 Task: Share a custom map of the best kite-flying spots in the Outer Banks, North Carolina.
Action: Mouse moved to (156, 62)
Screenshot: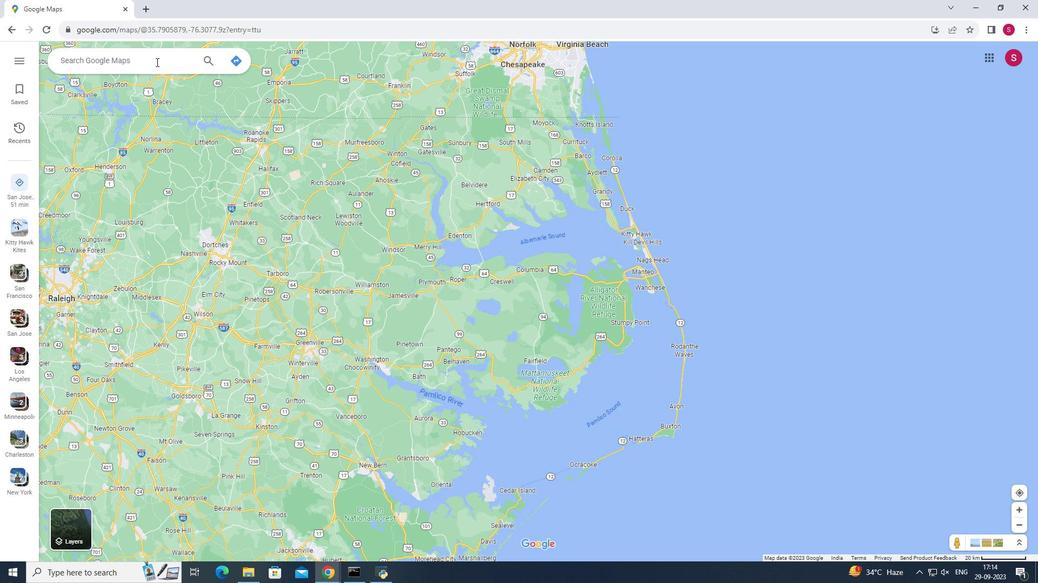 
Action: Mouse pressed left at (156, 62)
Screenshot: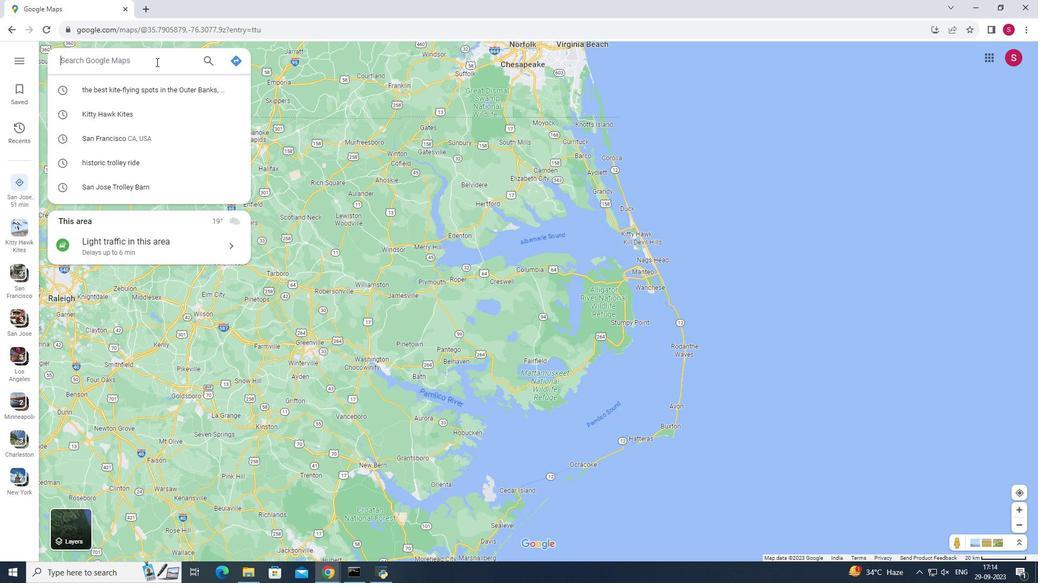 
Action: Key pressed <Key.shift><Key.shift>The<Key.space>best<Key.space>kite<Key.space><Key.backspace><Key.space>flying<Key.space>d<Key.backspace>spots<Key.space>in<Key.space><Key.shift>Outer<Key.space><Key.shift>Banks,<Key.space><Key.shift>North<Key.space><Key.shift>Ca
Screenshot: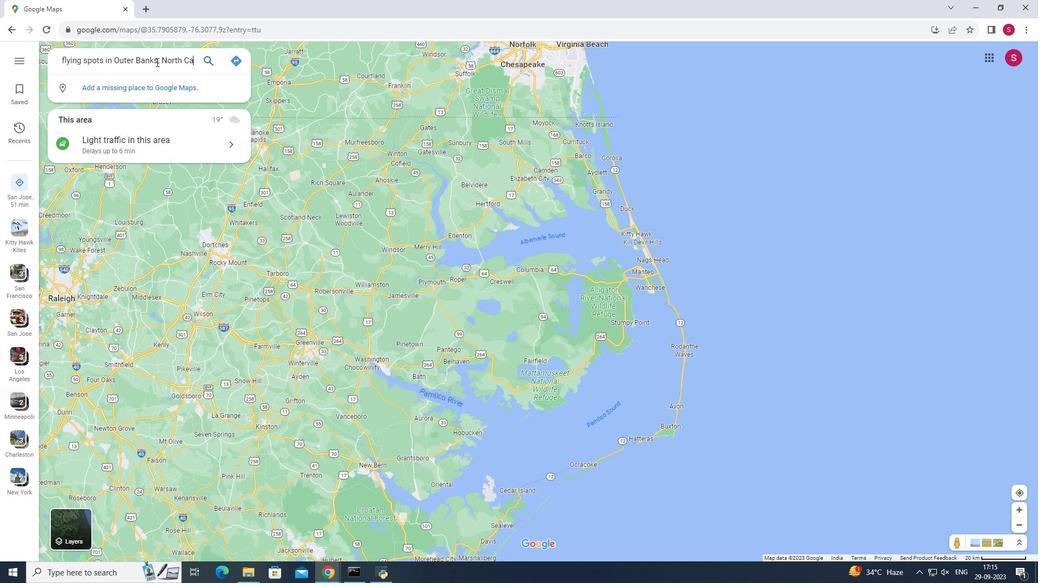 
Action: Mouse moved to (157, 65)
Screenshot: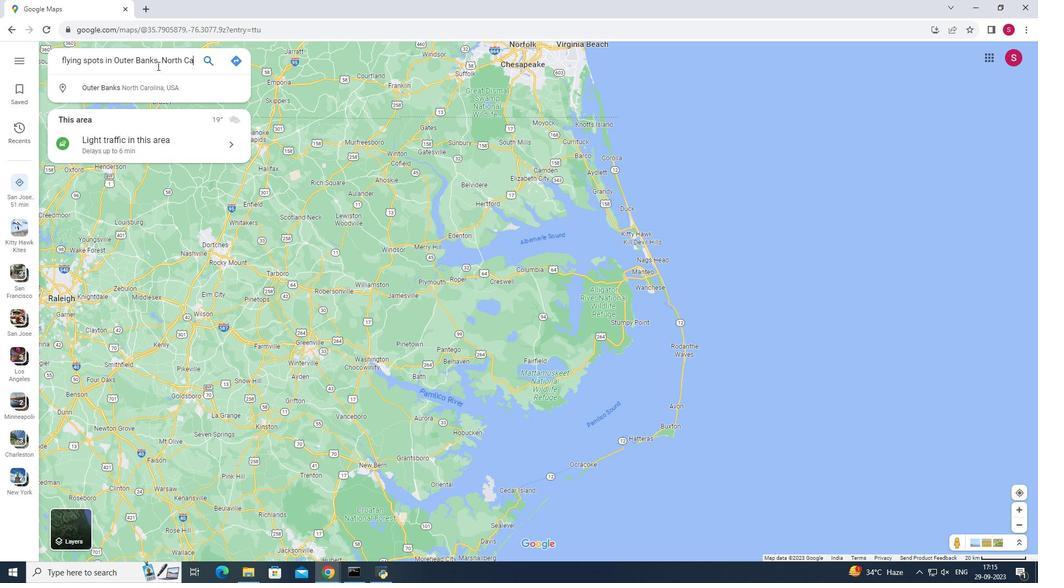 
Action: Key pressed roli
Screenshot: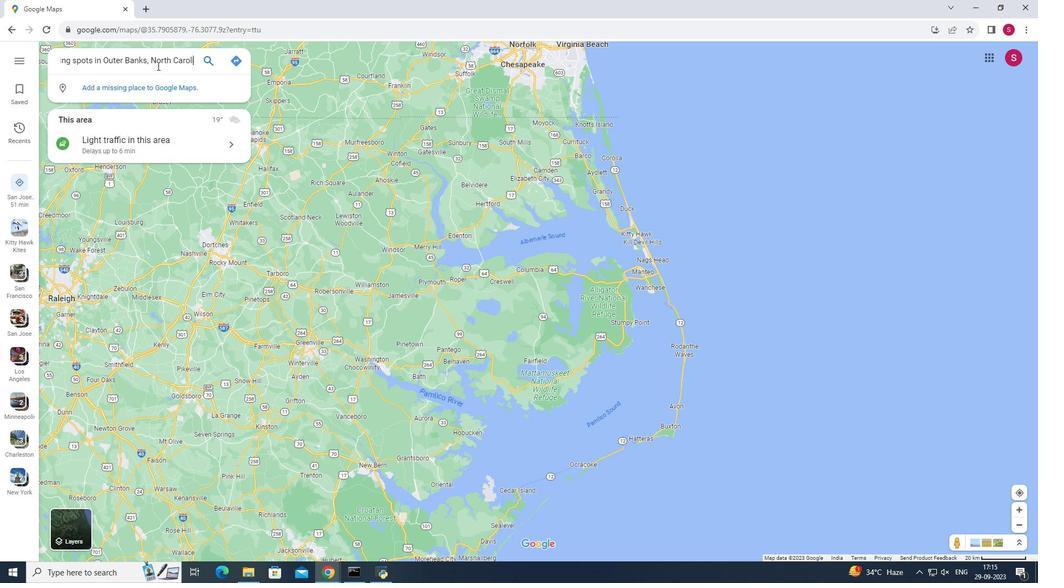 
Action: Mouse moved to (161, 69)
Screenshot: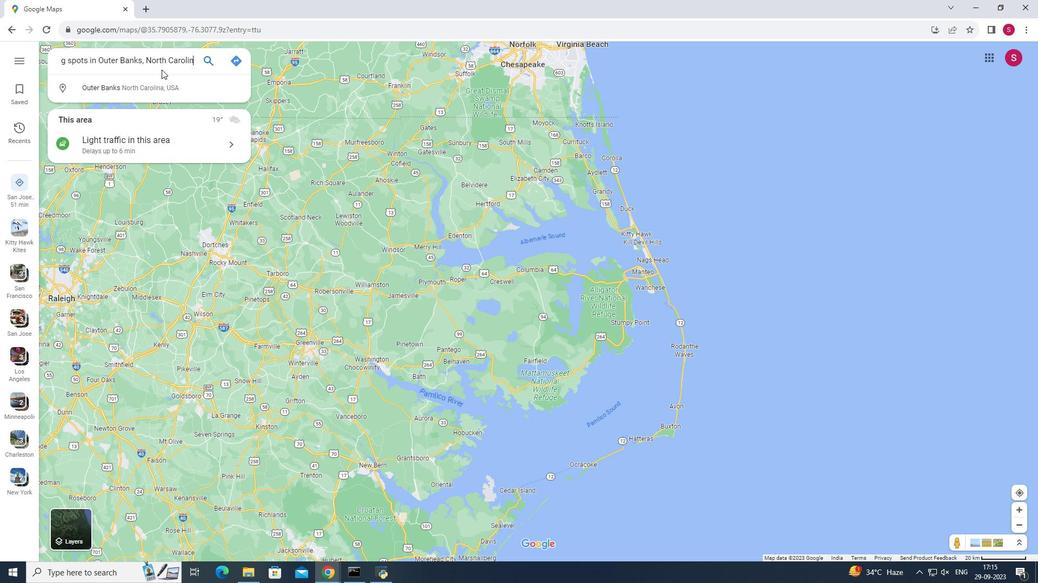 
Action: Key pressed n
Screenshot: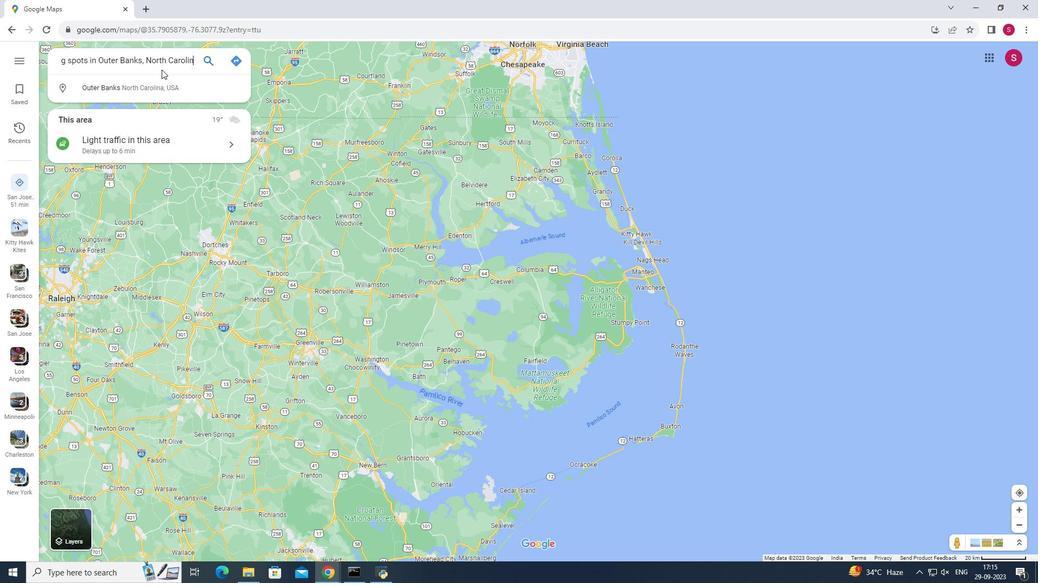 
Action: Mouse moved to (161, 70)
Screenshot: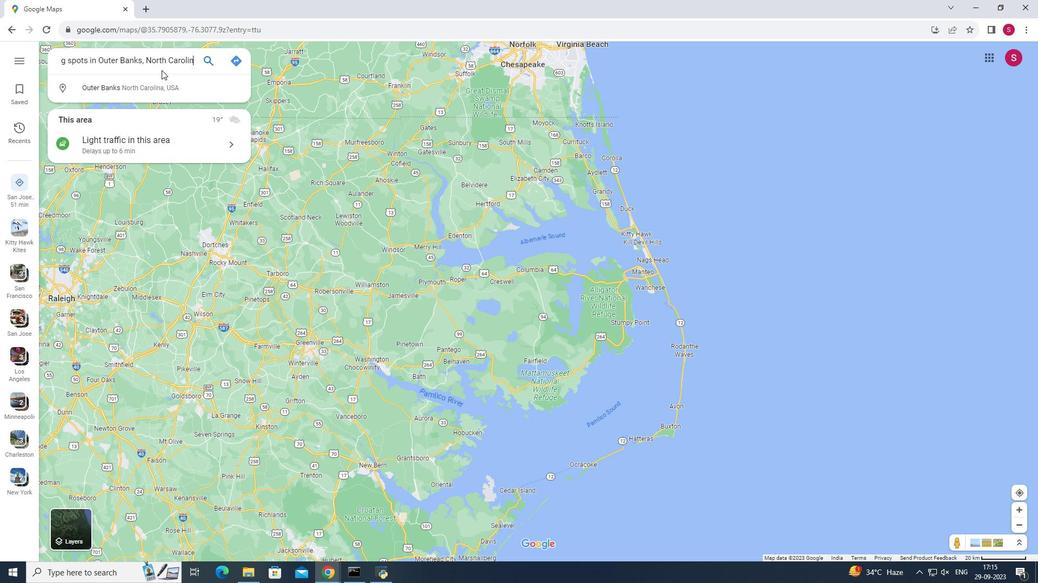 
Action: Key pressed a
Screenshot: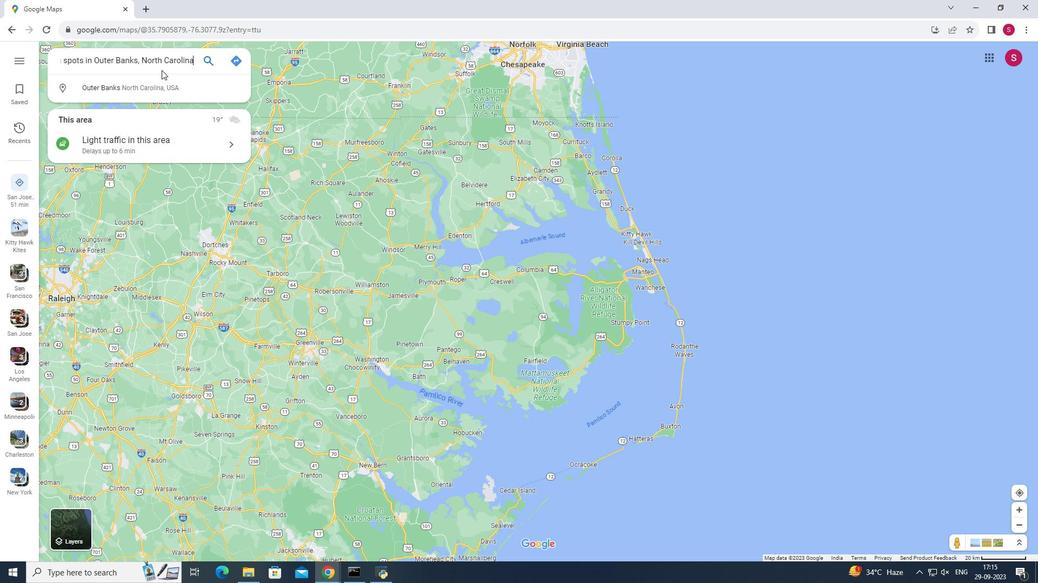
Action: Mouse moved to (164, 71)
Screenshot: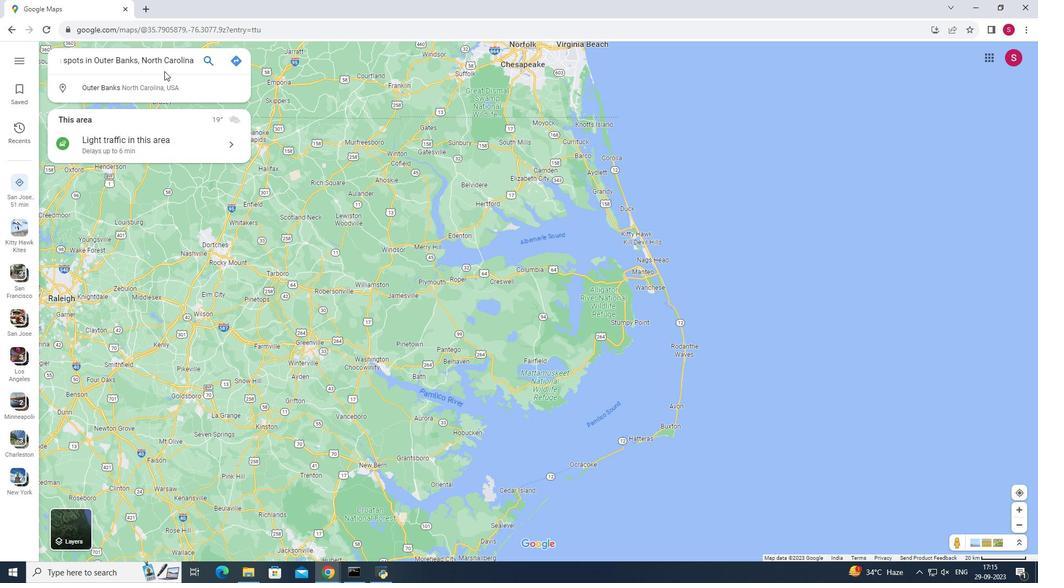 
Action: Key pressed <Key.enter>
Screenshot: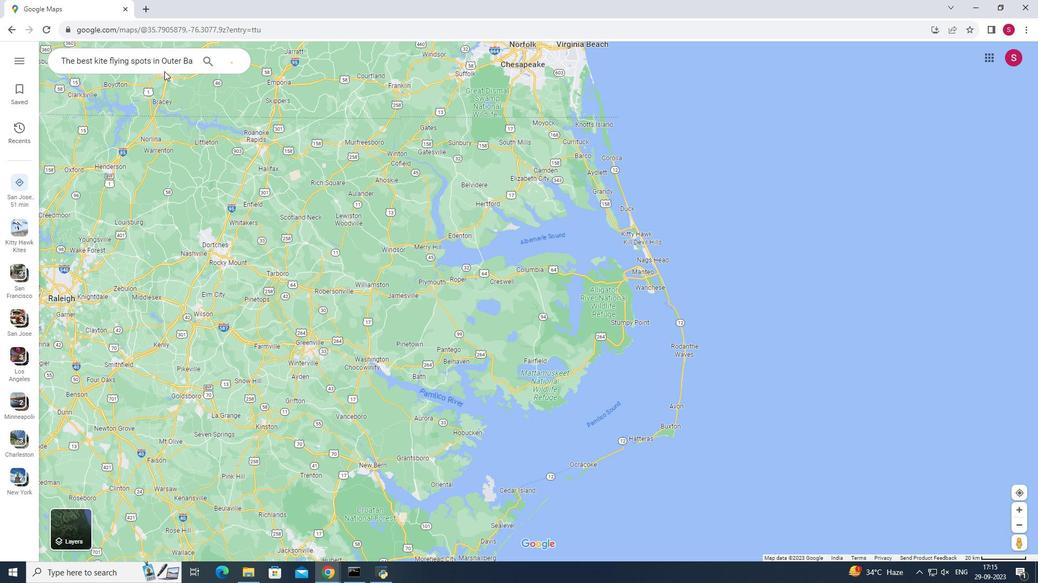 
Action: Mouse moved to (152, 117)
Screenshot: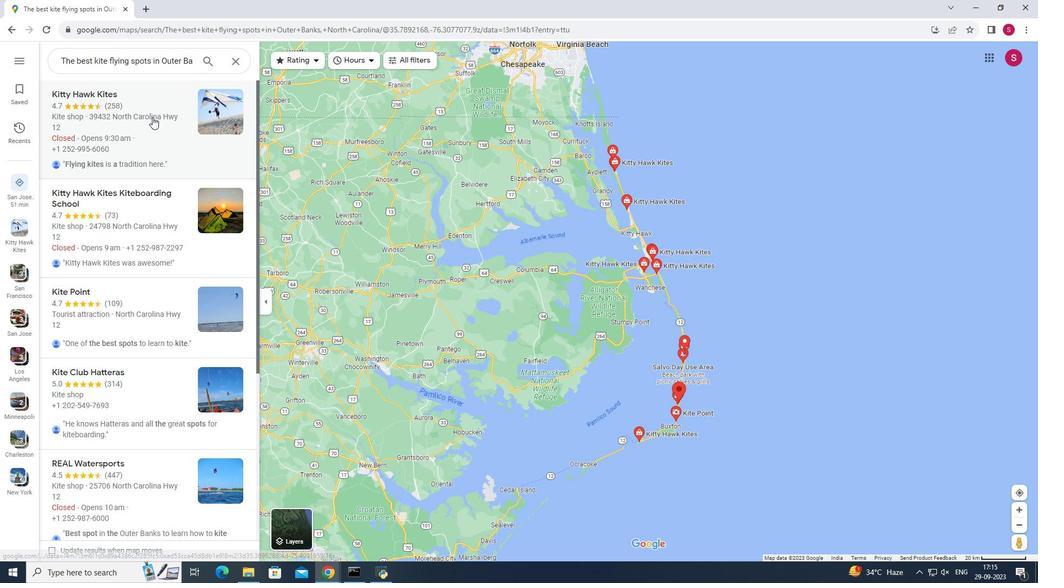 
Action: Mouse pressed left at (152, 117)
Screenshot: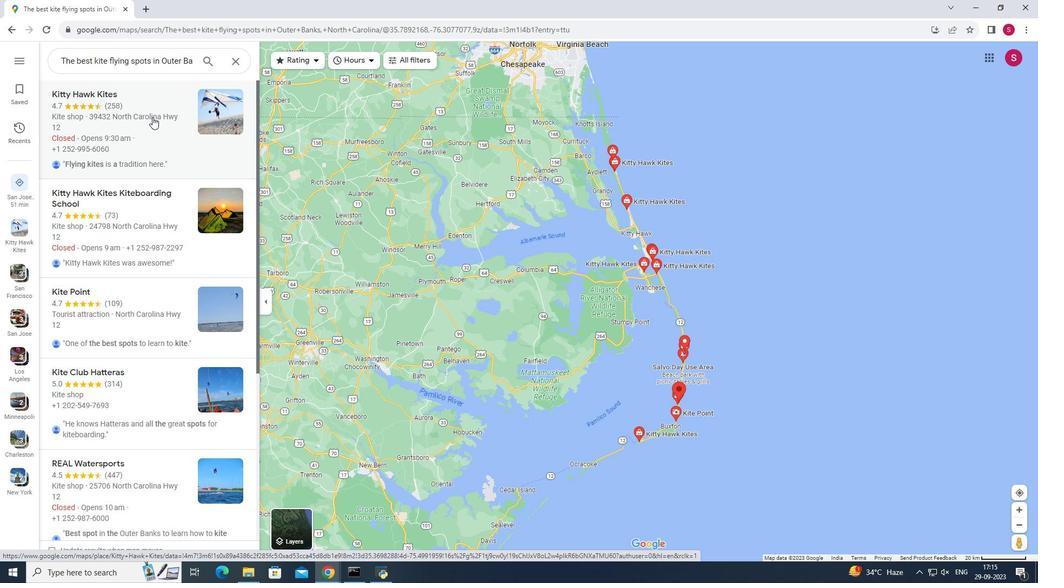 
Action: Mouse moved to (454, 303)
Screenshot: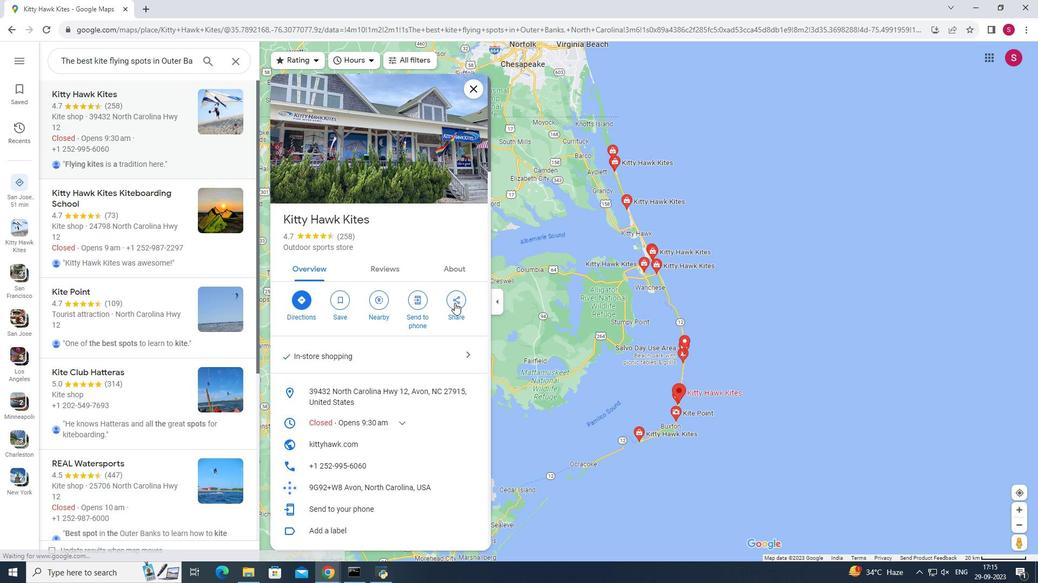 
Action: Mouse pressed left at (454, 303)
Screenshot: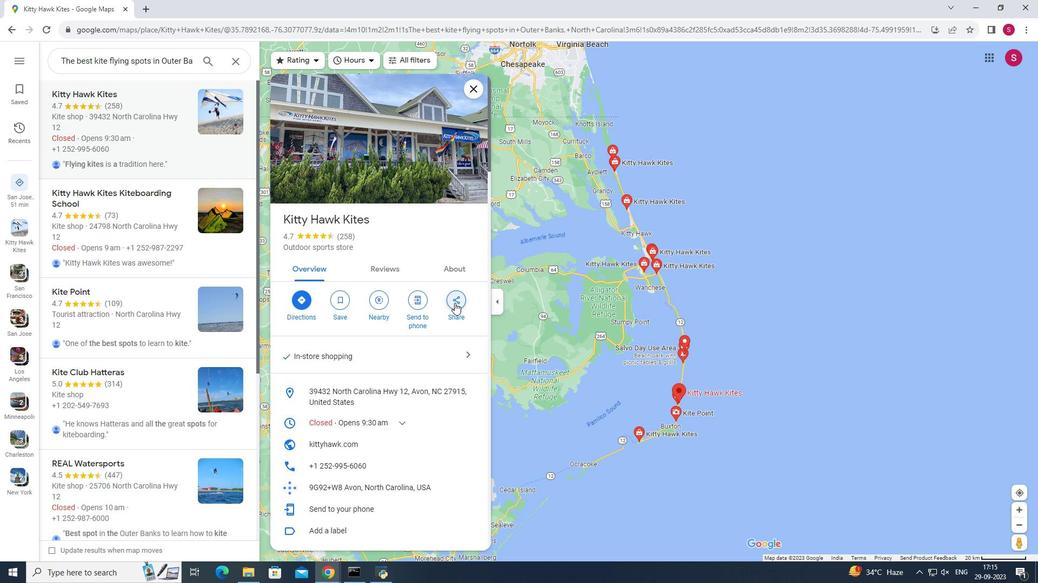 
Action: Mouse moved to (489, 229)
Screenshot: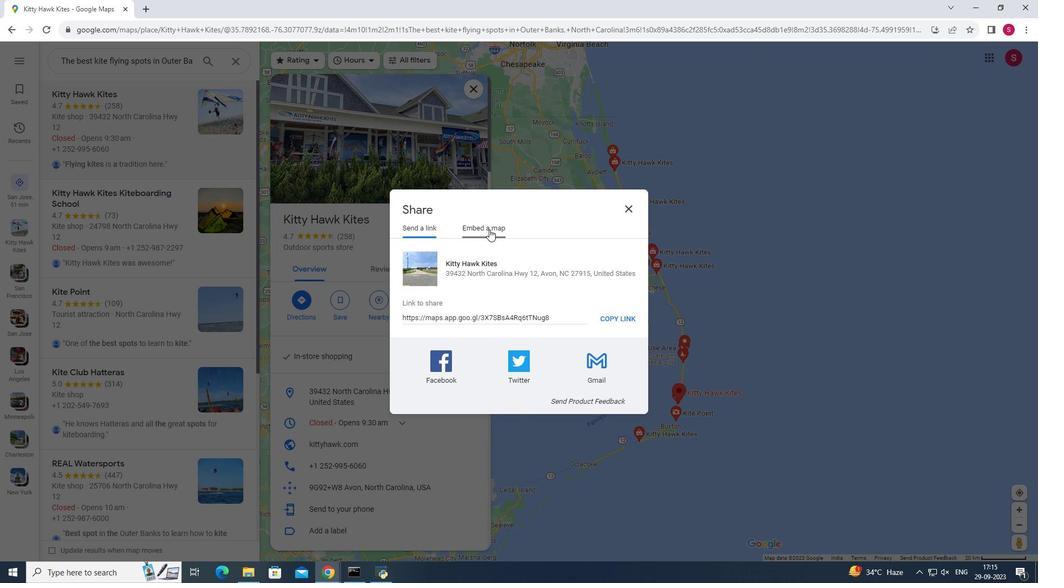 
Action: Mouse pressed left at (489, 229)
Screenshot: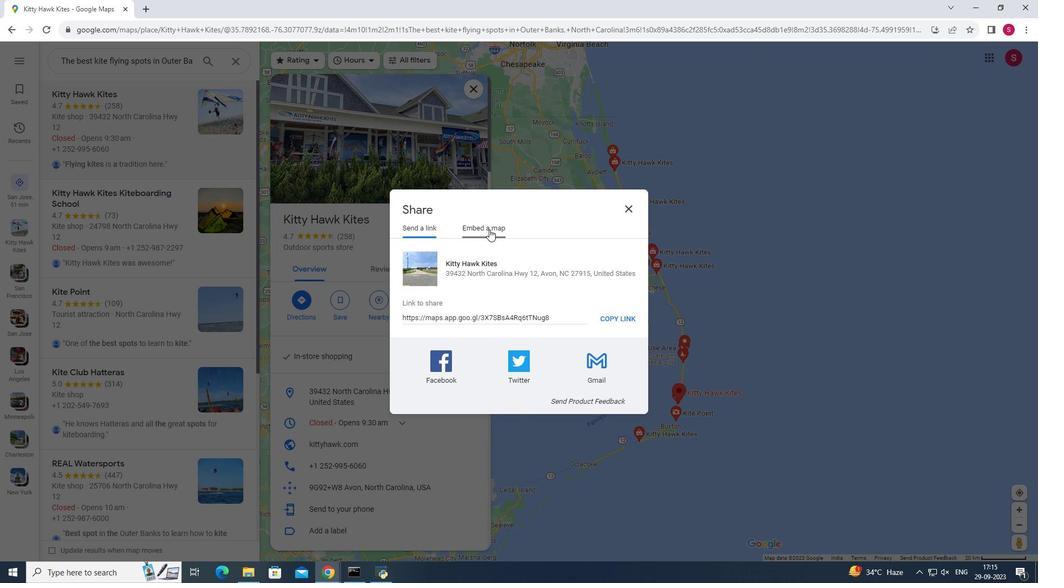 
Action: Mouse moved to (366, 156)
Screenshot: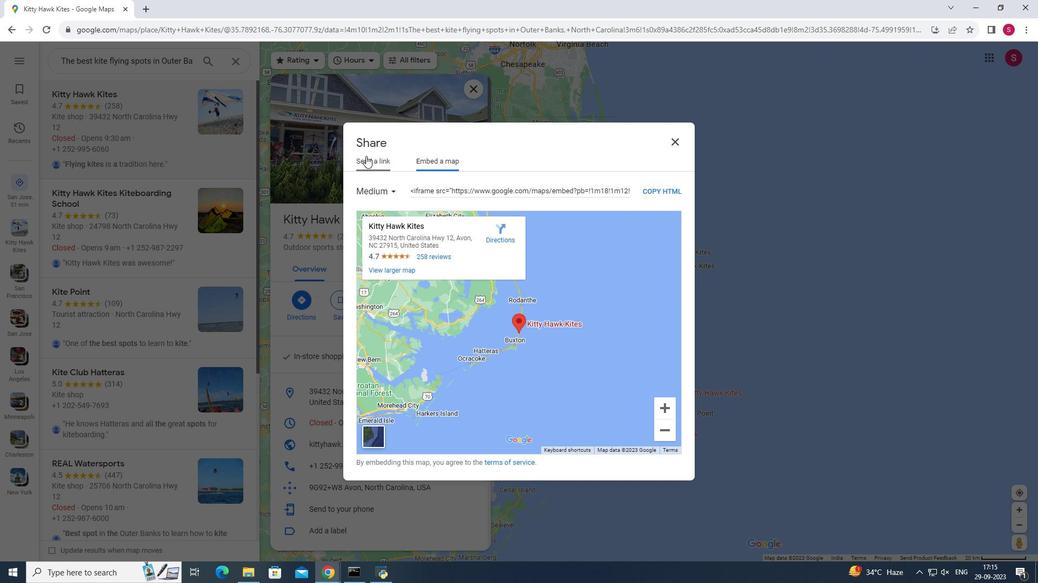 
Action: Mouse pressed left at (366, 156)
Screenshot: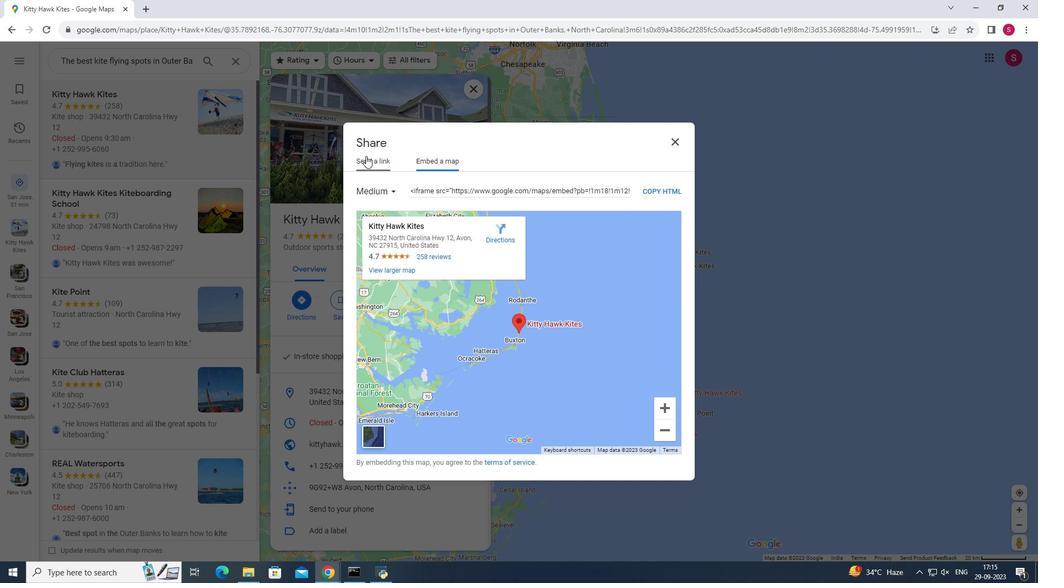 
Action: Mouse moved to (598, 369)
Screenshot: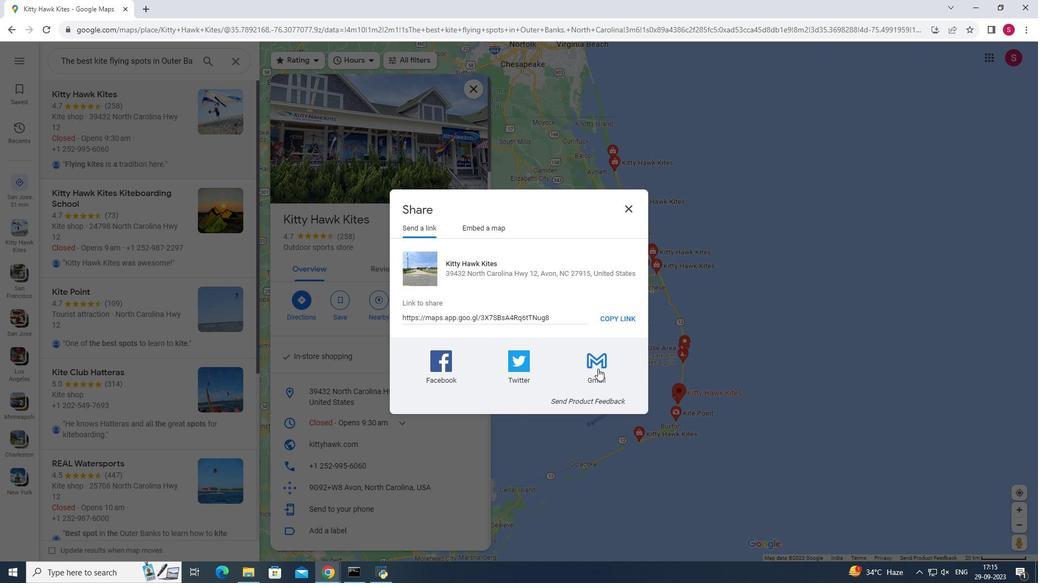 
Action: Mouse pressed left at (598, 369)
Screenshot: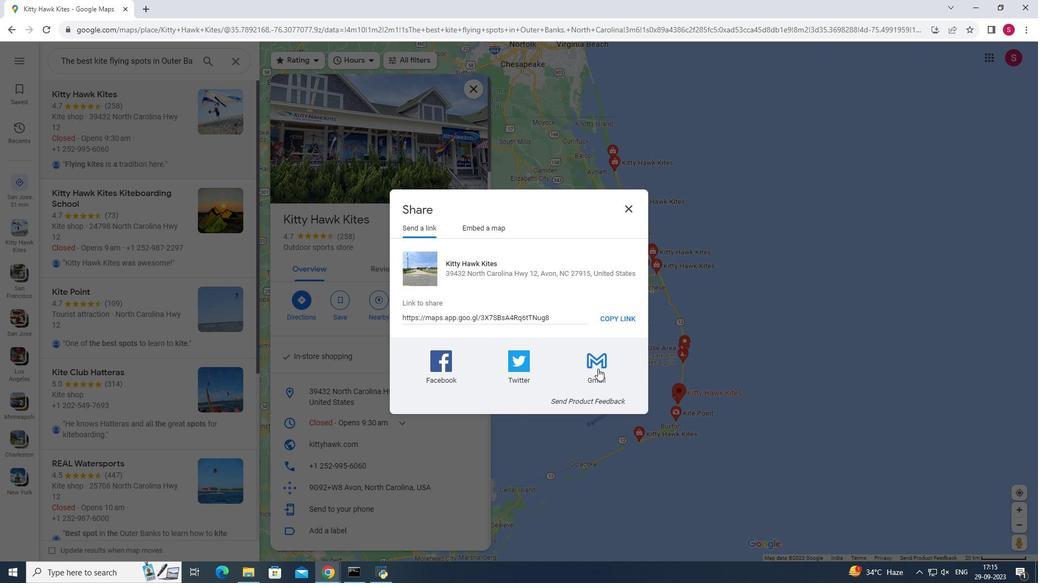 
Action: Mouse moved to (62, 68)
Screenshot: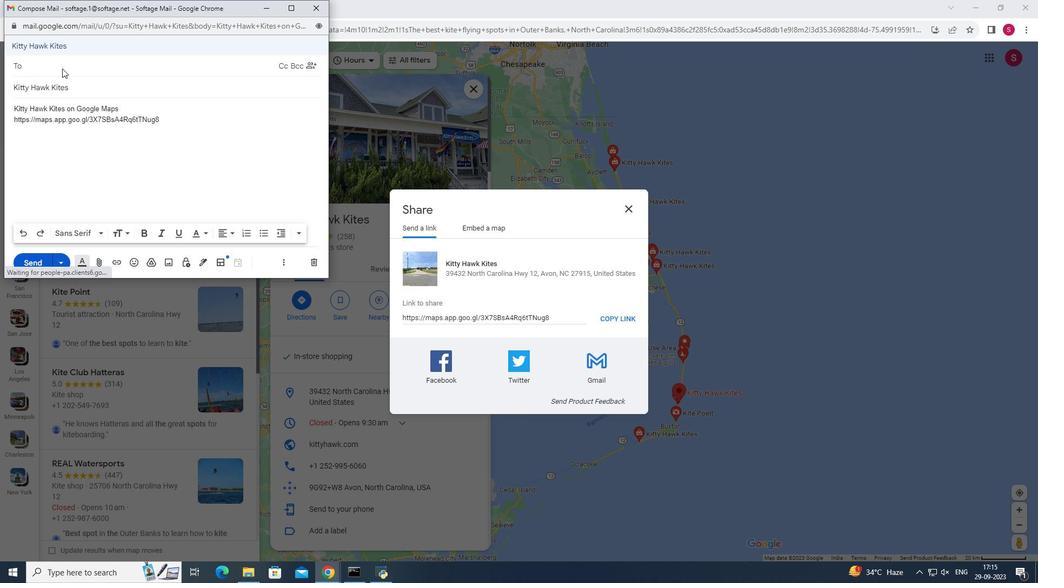 
Action: Key pressed so
Screenshot: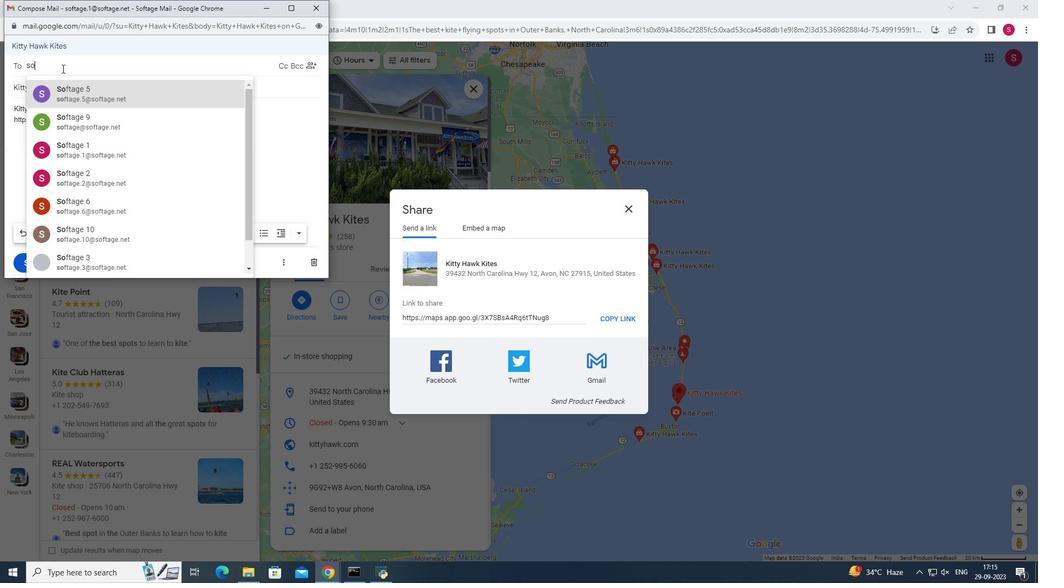 
Action: Mouse moved to (99, 145)
Screenshot: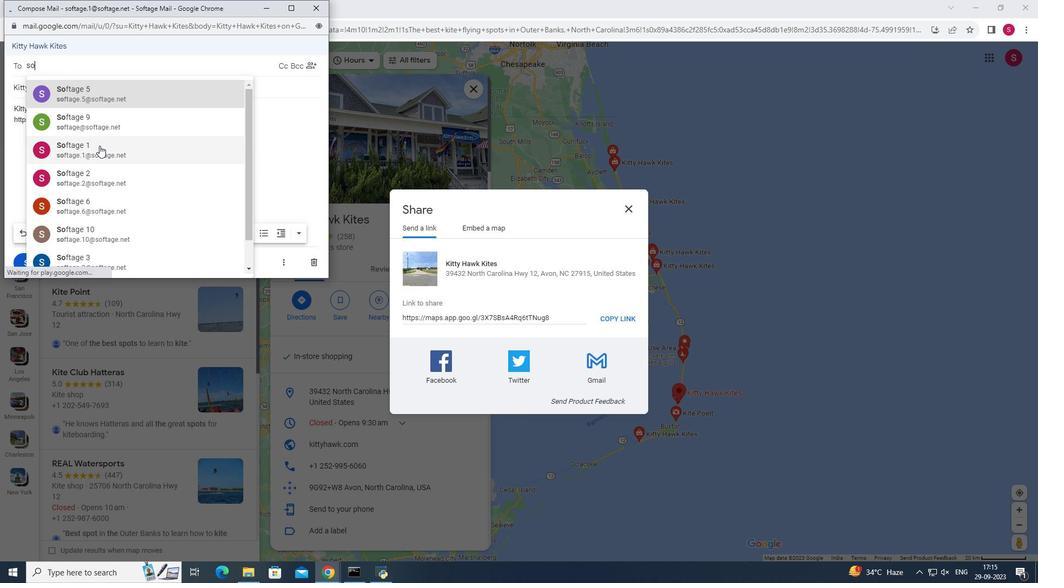 
Action: Mouse pressed left at (99, 145)
Screenshot: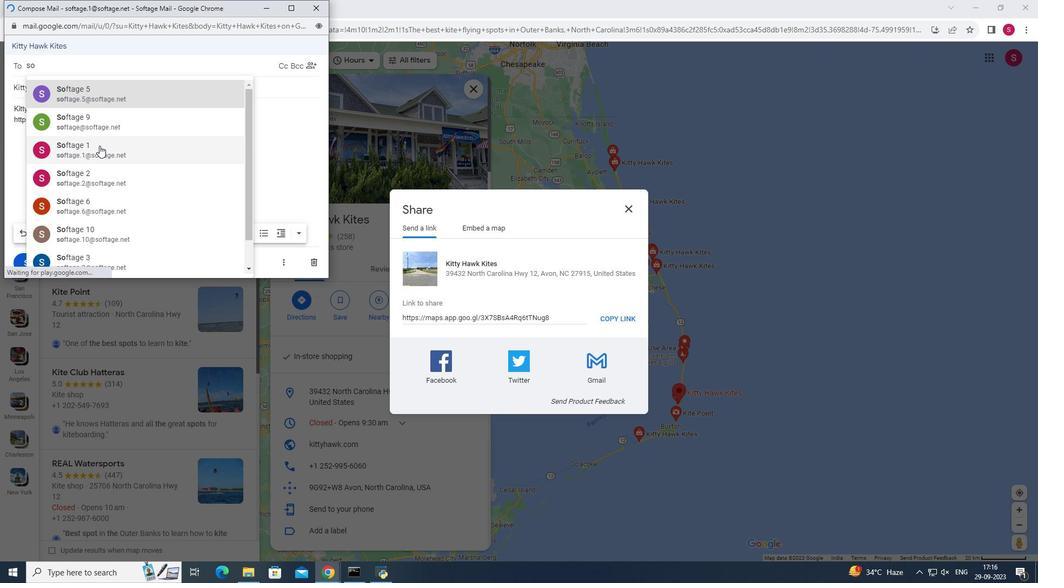 
Action: Mouse moved to (38, 266)
Screenshot: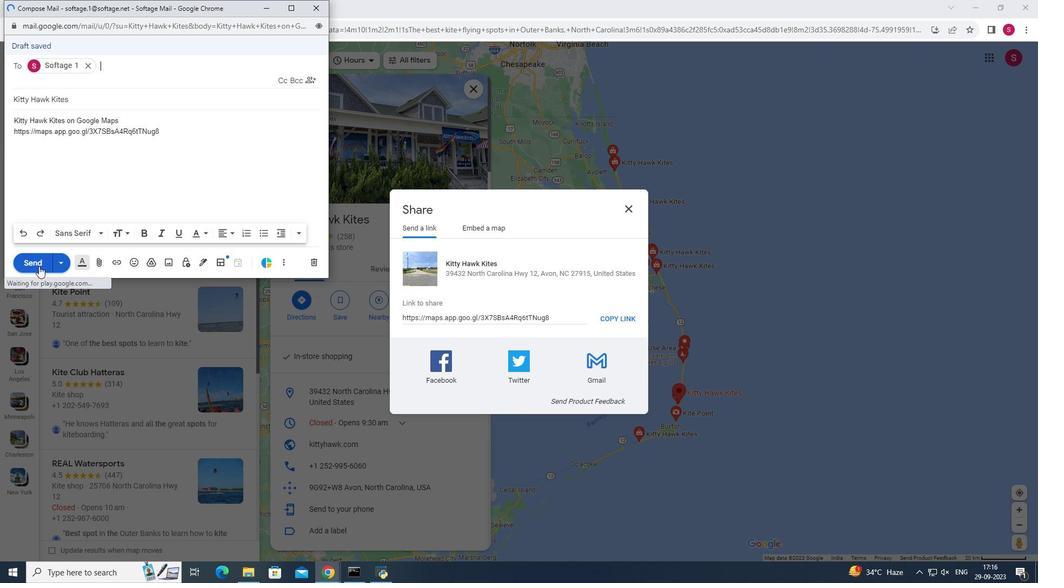 
Action: Mouse pressed left at (38, 266)
Screenshot: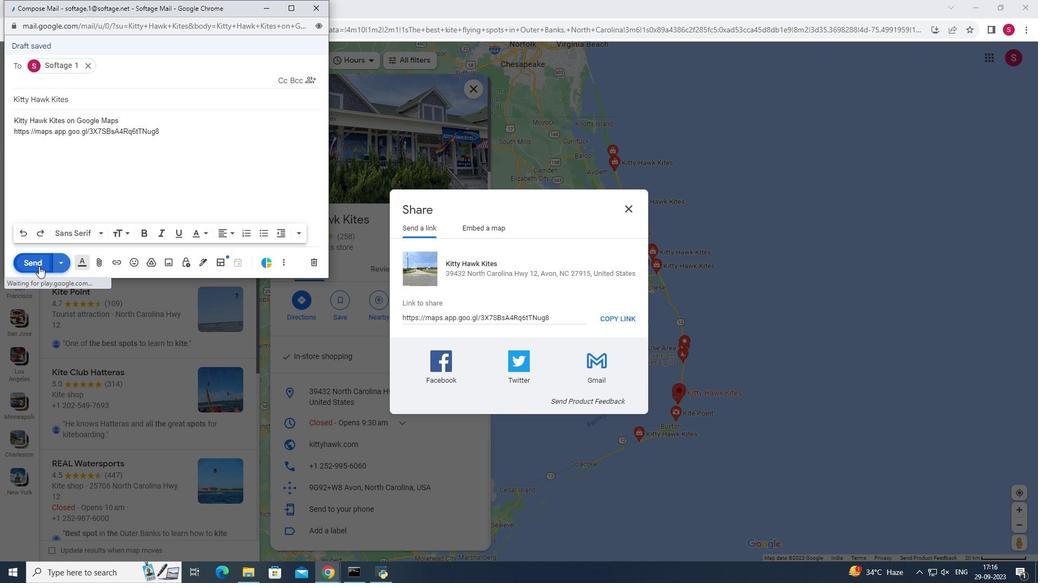 
Action: Mouse moved to (315, 8)
Screenshot: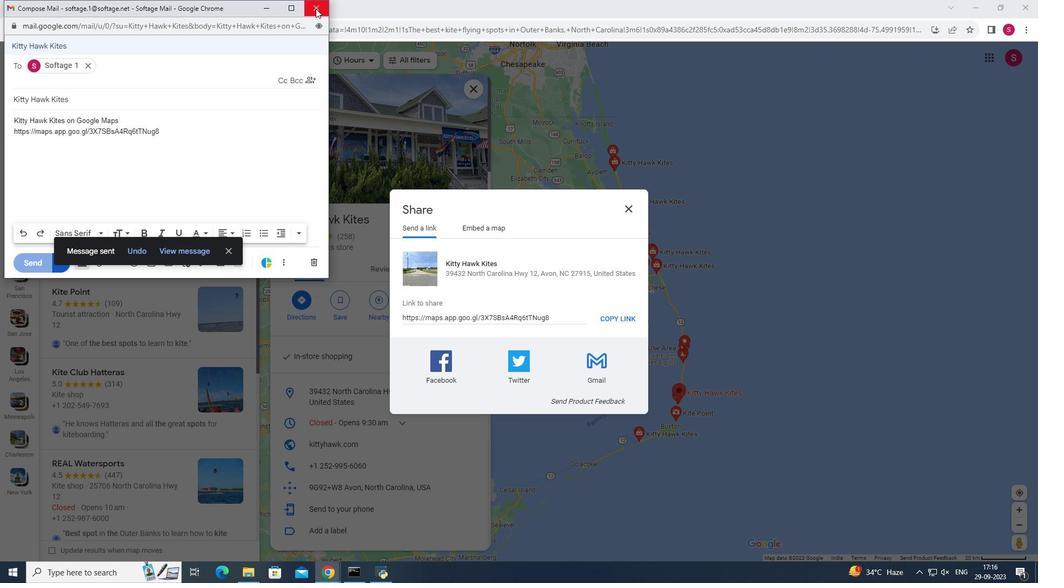
Action: Mouse pressed left at (315, 8)
Screenshot: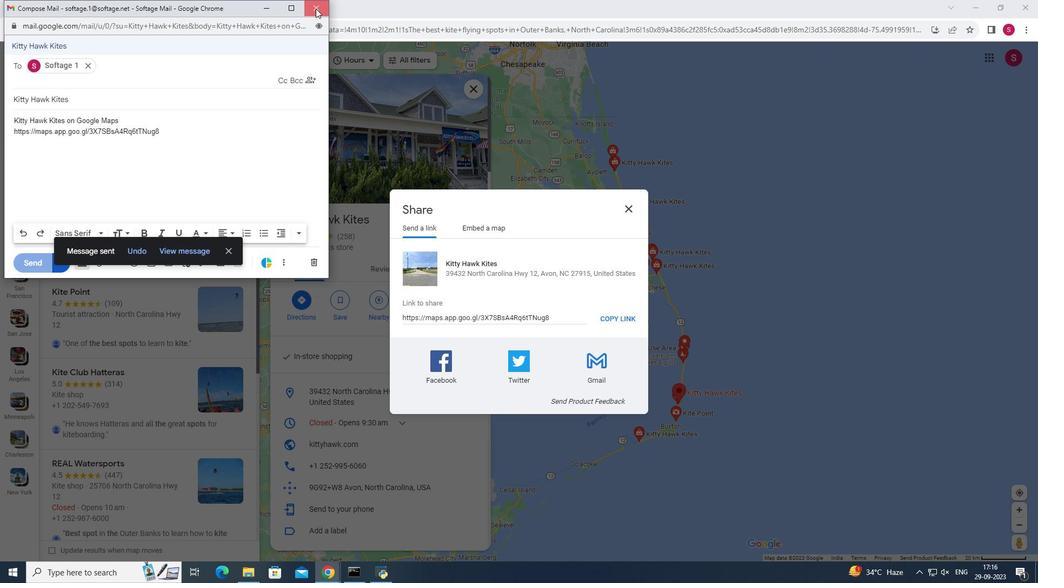 
Action: Mouse moved to (633, 210)
Screenshot: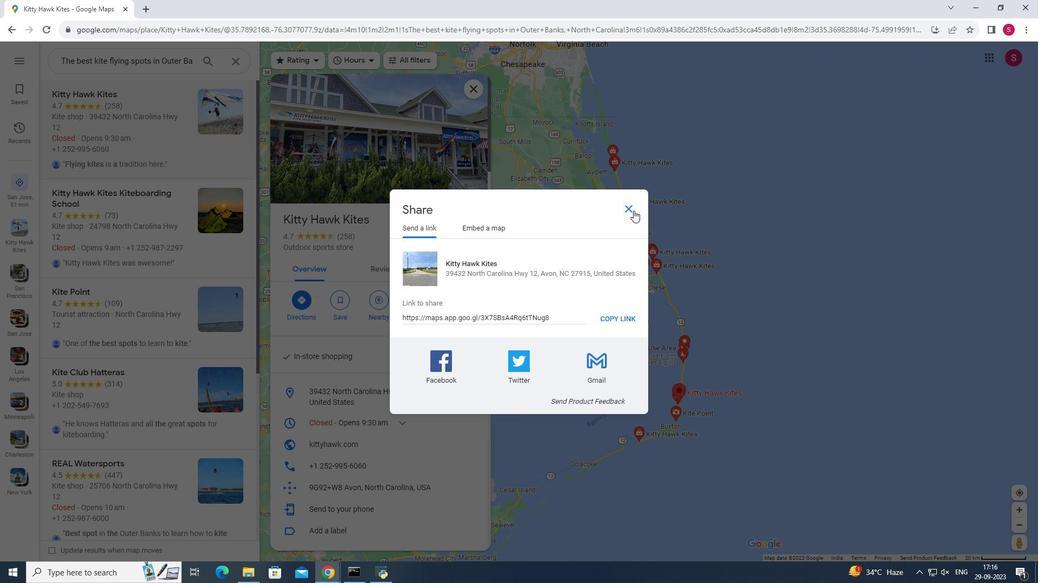 
Action: Mouse pressed left at (633, 210)
Screenshot: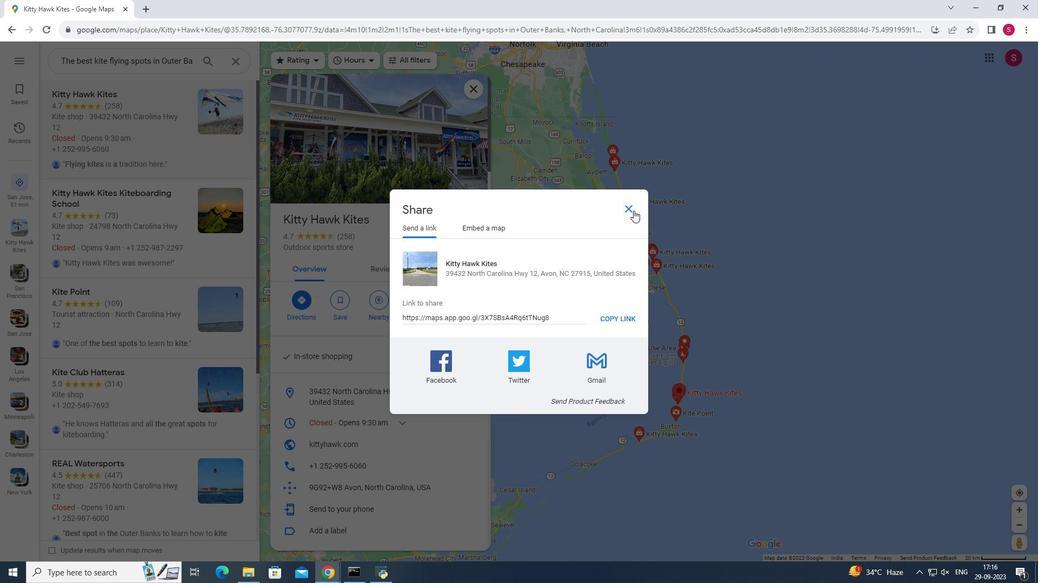 
Action: Mouse moved to (475, 87)
Screenshot: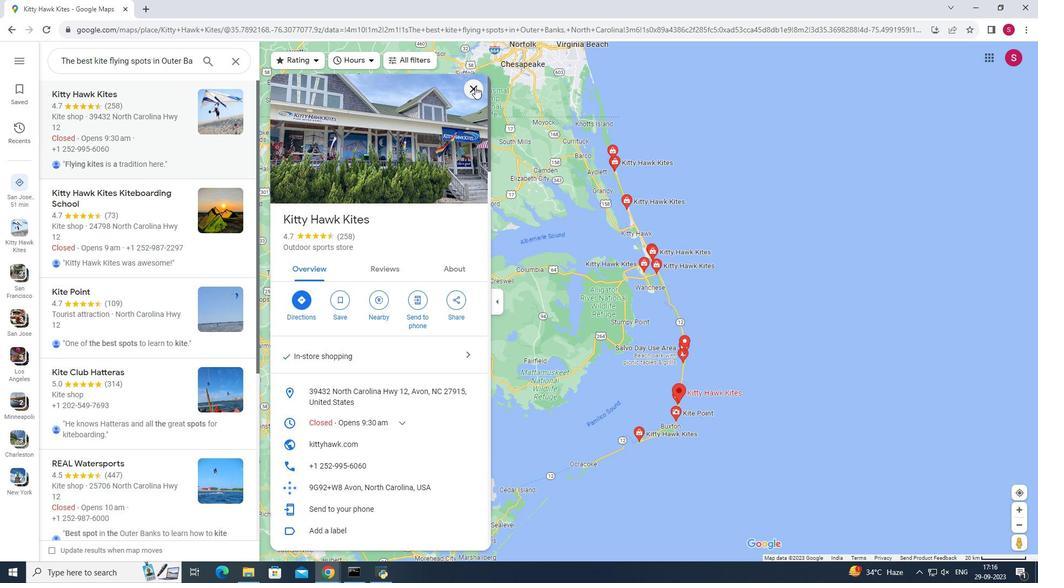 
Action: Mouse pressed left at (475, 87)
Screenshot: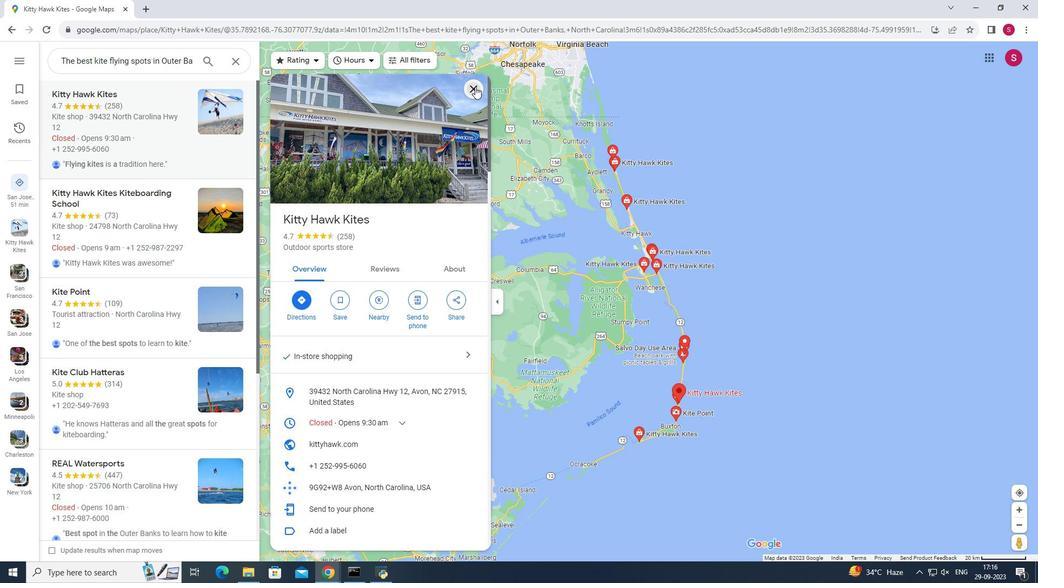
Action: Mouse moved to (496, 135)
Screenshot: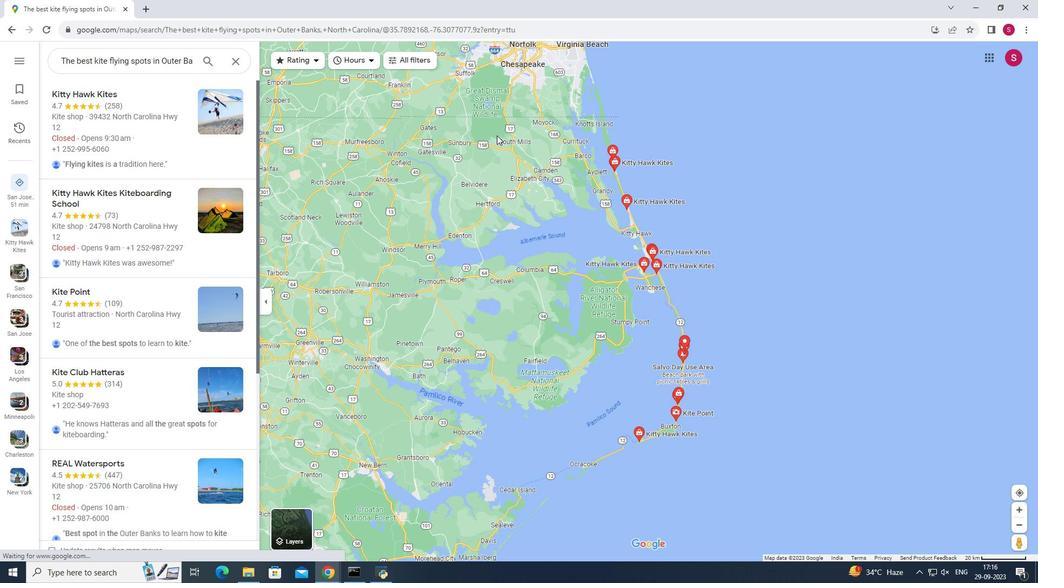 
